 Task: Create a due date automation trigger when advanced on, 2 working days after a card is due add content with a description containing resume at 11:00 AM.
Action: Mouse moved to (1083, 79)
Screenshot: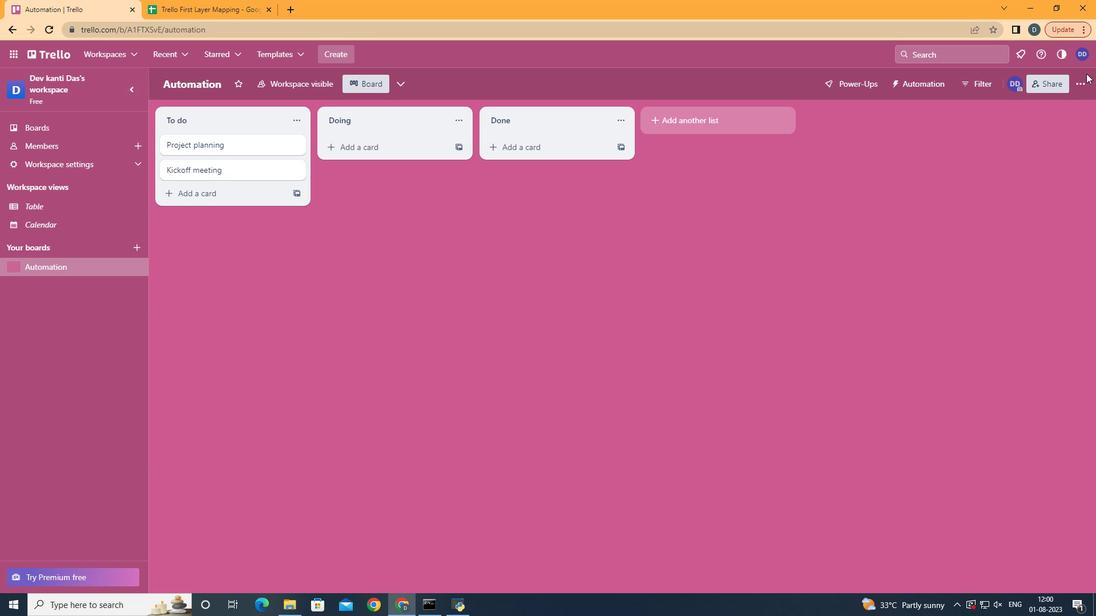 
Action: Mouse pressed left at (1083, 79)
Screenshot: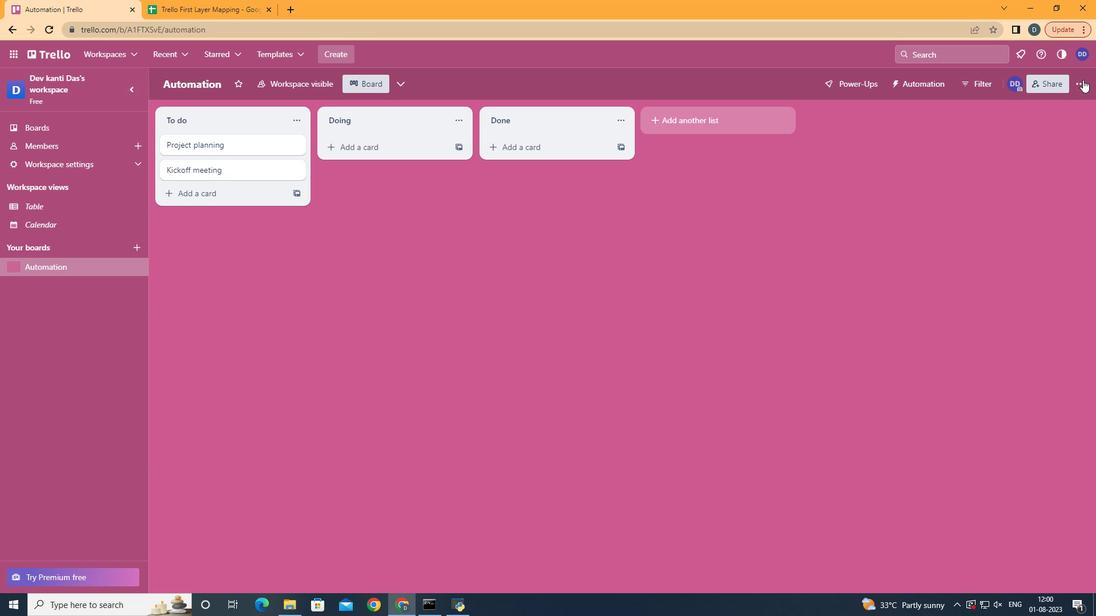 
Action: Mouse moved to (979, 250)
Screenshot: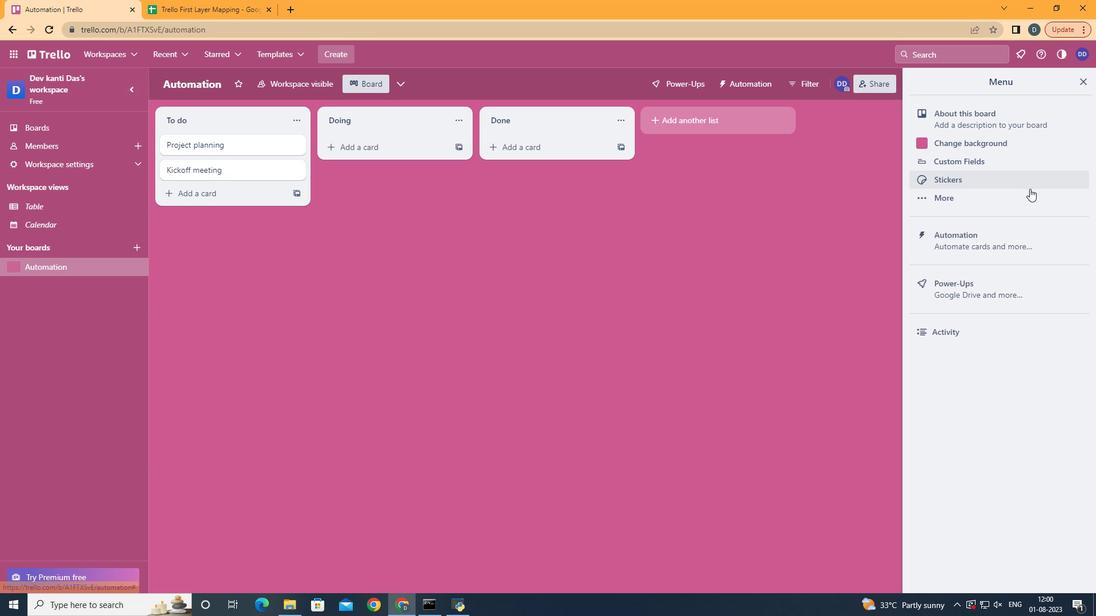 
Action: Mouse pressed left at (979, 250)
Screenshot: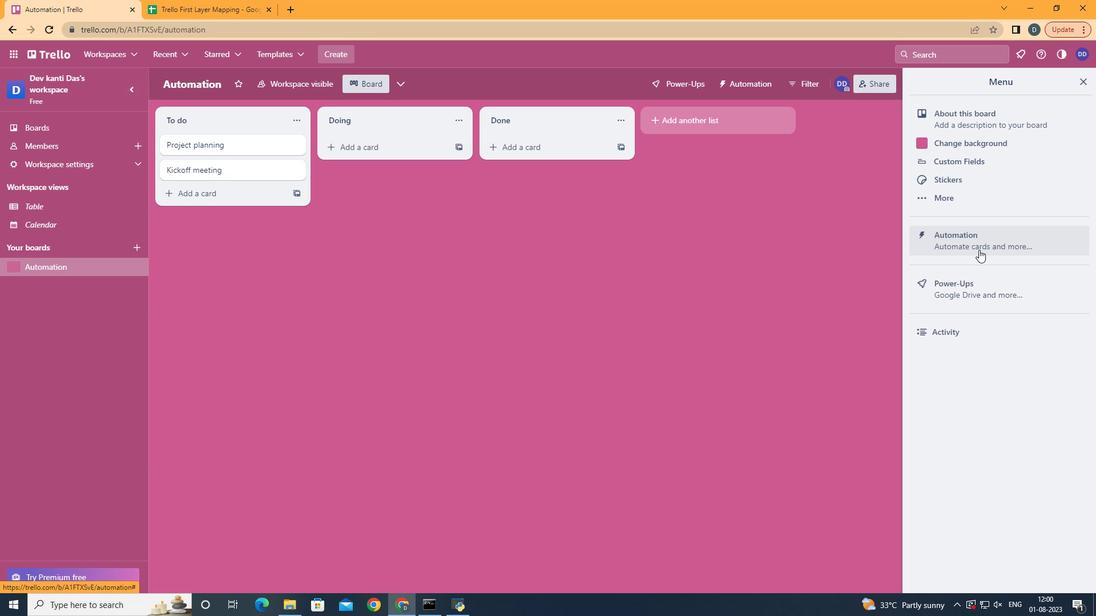 
Action: Mouse moved to (218, 224)
Screenshot: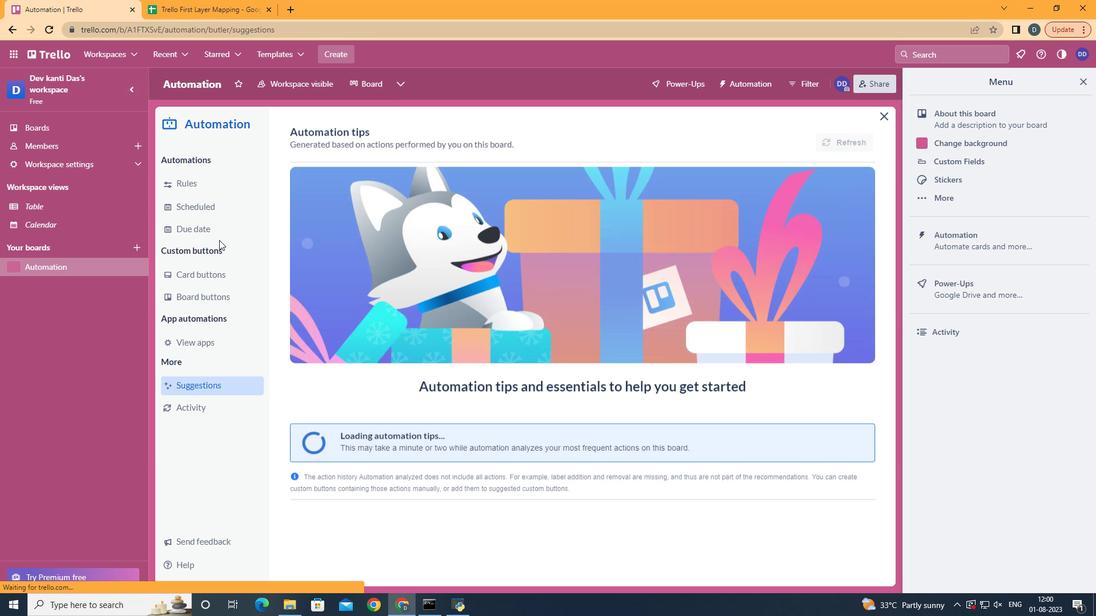 
Action: Mouse pressed left at (218, 224)
Screenshot: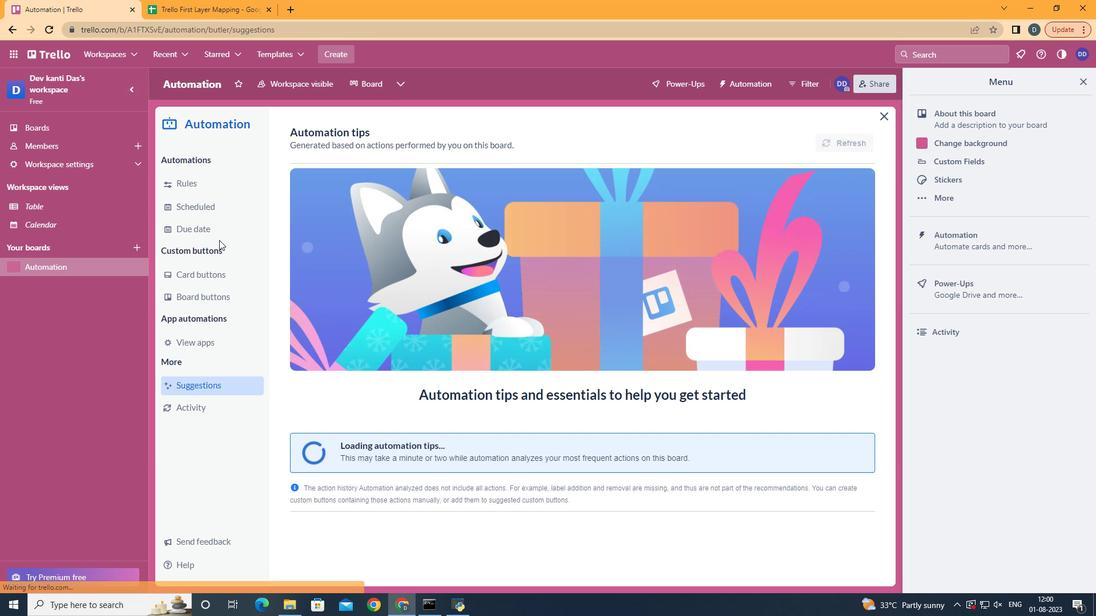 
Action: Mouse moved to (827, 131)
Screenshot: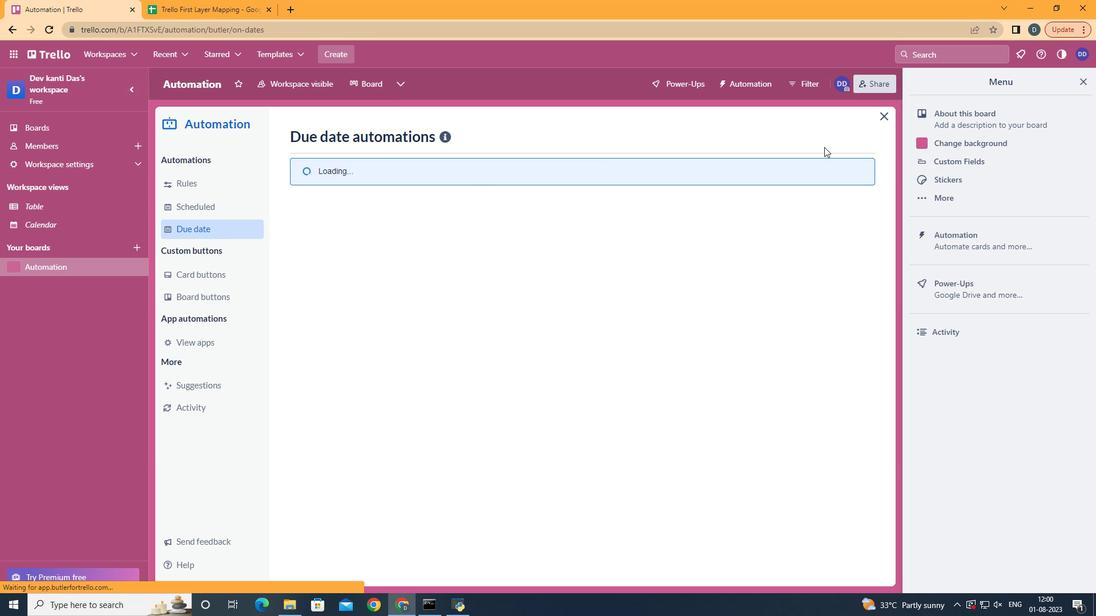 
Action: Mouse pressed left at (827, 131)
Screenshot: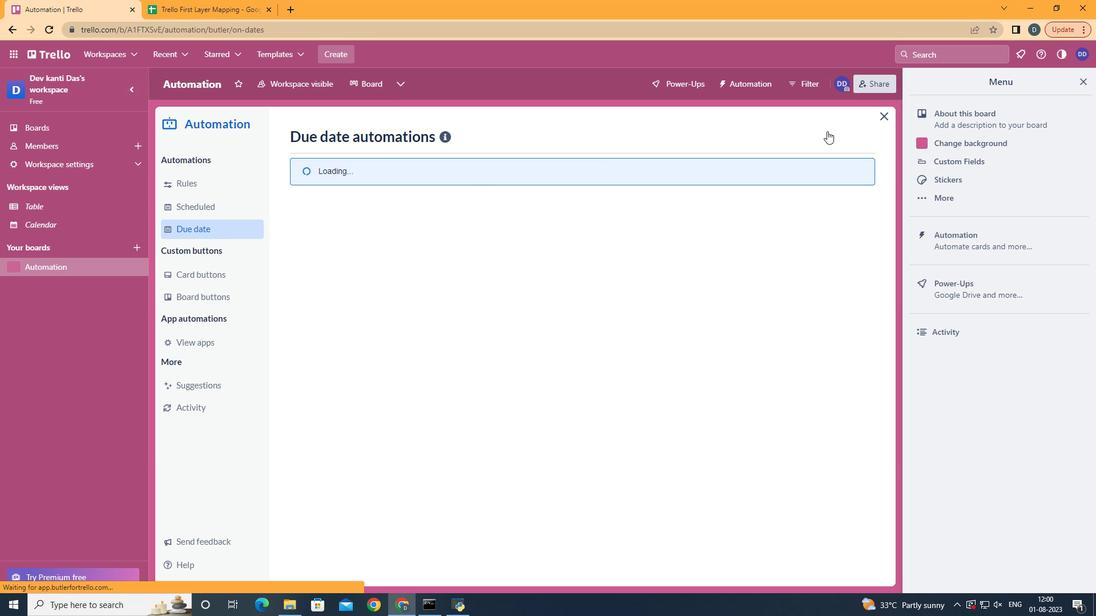 
Action: Mouse moved to (619, 248)
Screenshot: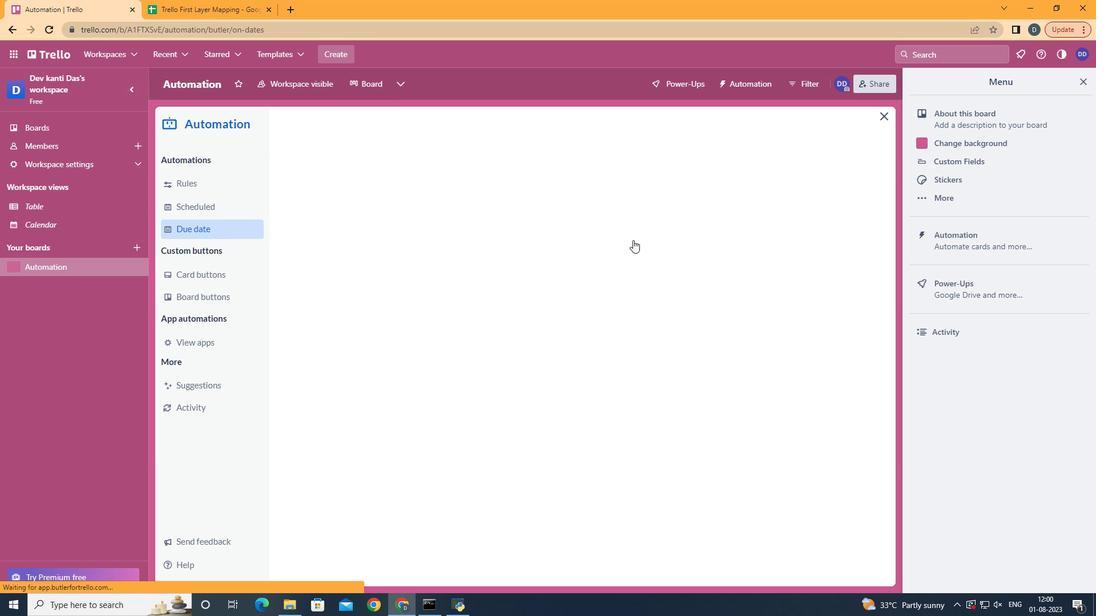 
Action: Mouse pressed left at (619, 248)
Screenshot: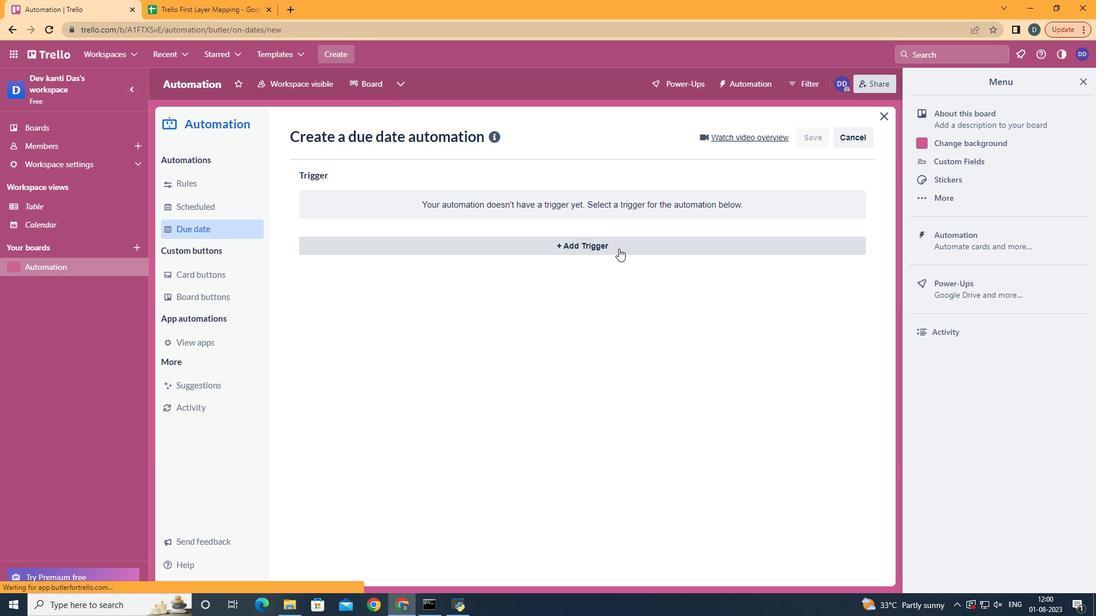 
Action: Mouse moved to (389, 462)
Screenshot: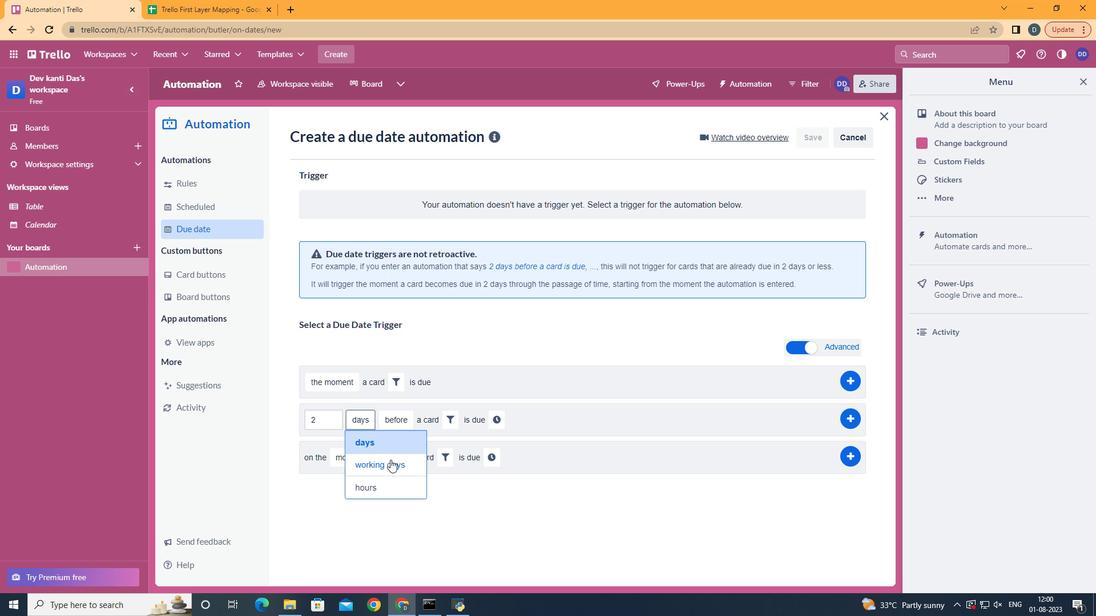
Action: Mouse pressed left at (389, 462)
Screenshot: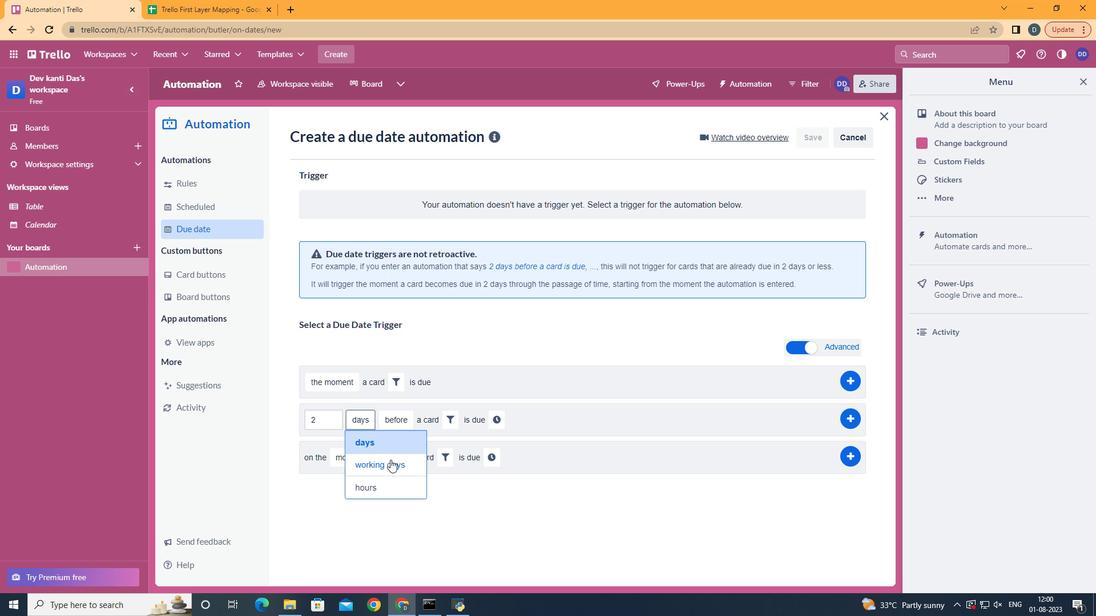 
Action: Mouse moved to (422, 465)
Screenshot: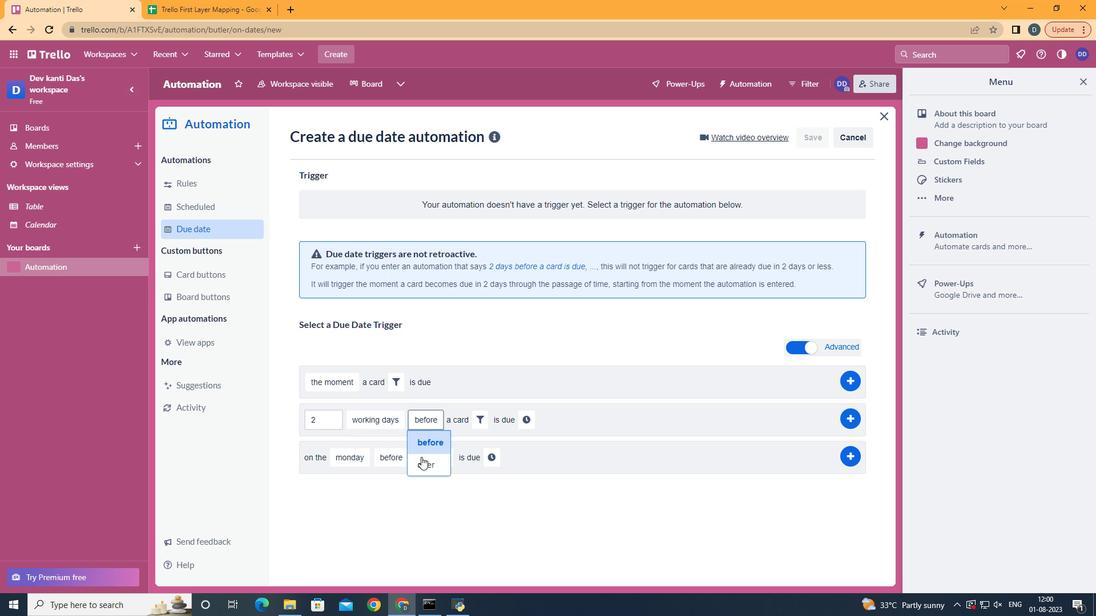 
Action: Mouse pressed left at (422, 465)
Screenshot: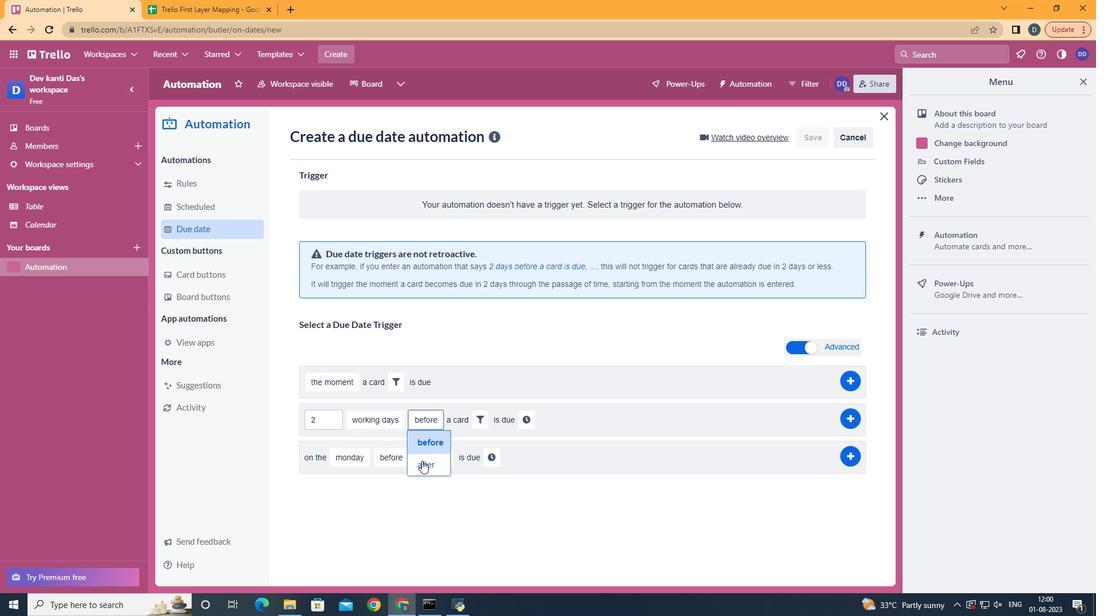
Action: Mouse moved to (479, 414)
Screenshot: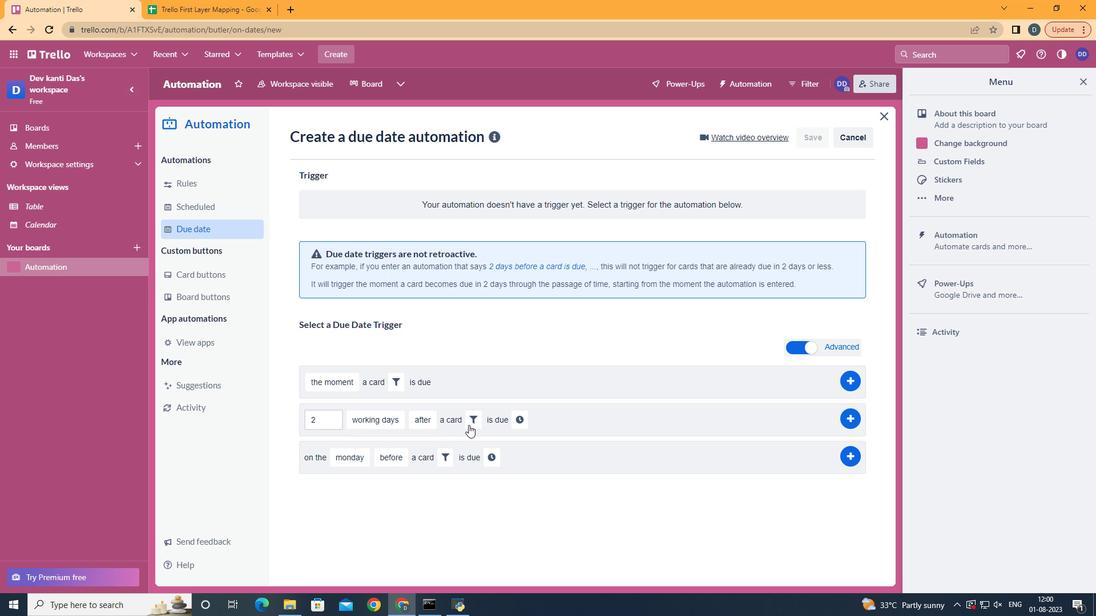 
Action: Mouse pressed left at (479, 414)
Screenshot: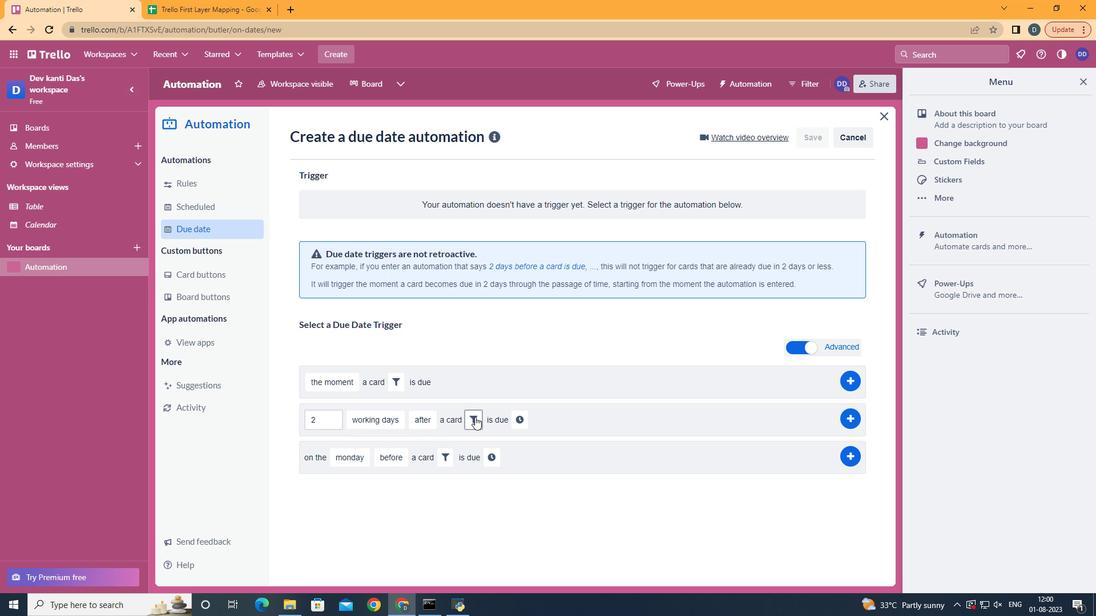 
Action: Mouse moved to (630, 461)
Screenshot: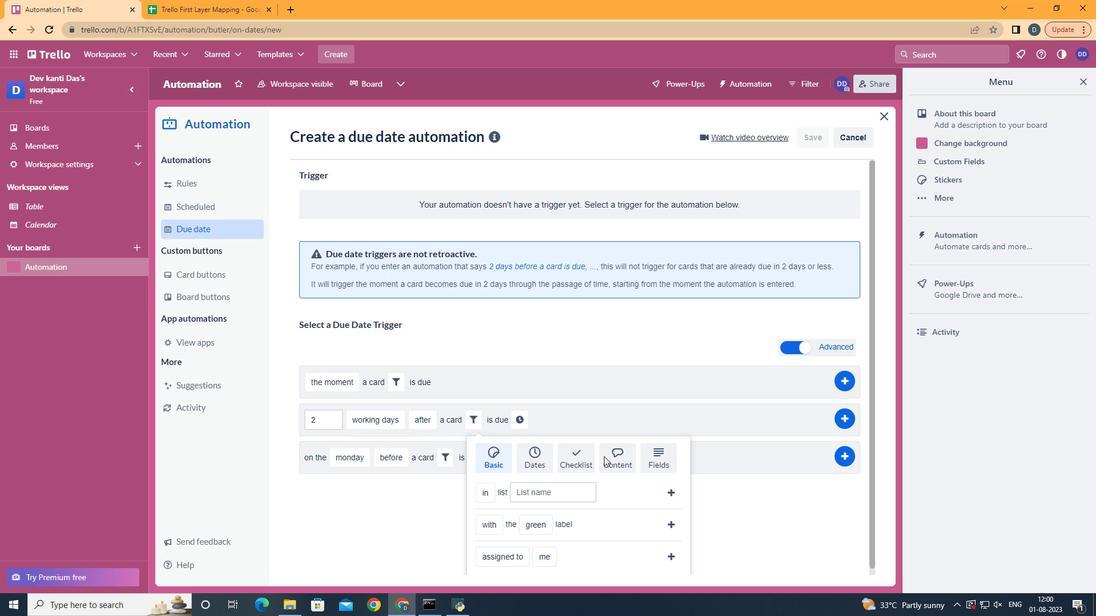 
Action: Mouse pressed left at (630, 461)
Screenshot: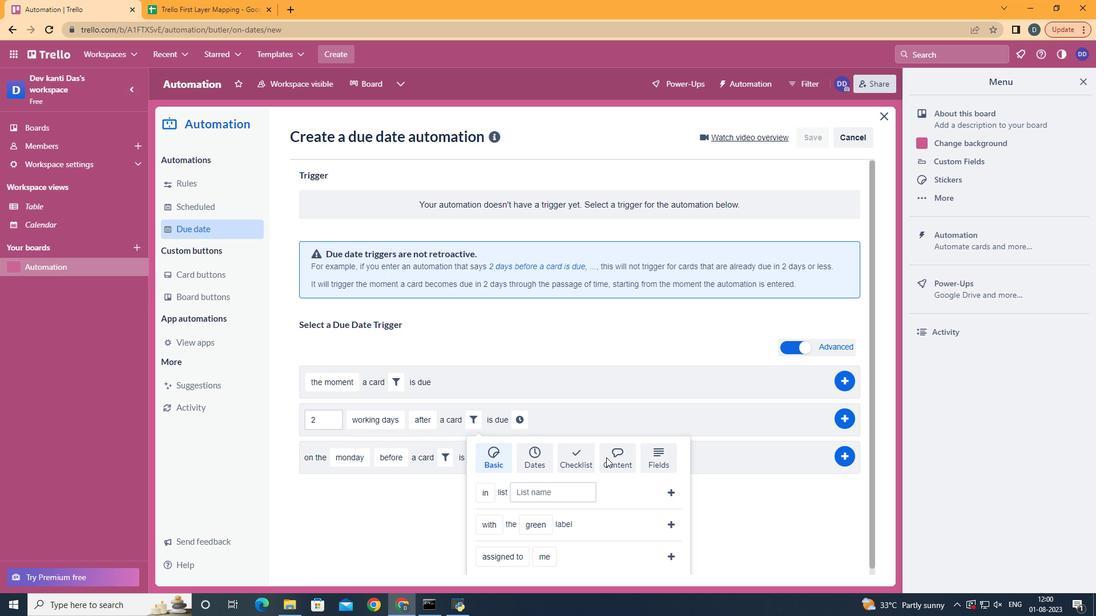 
Action: Mouse moved to (529, 536)
Screenshot: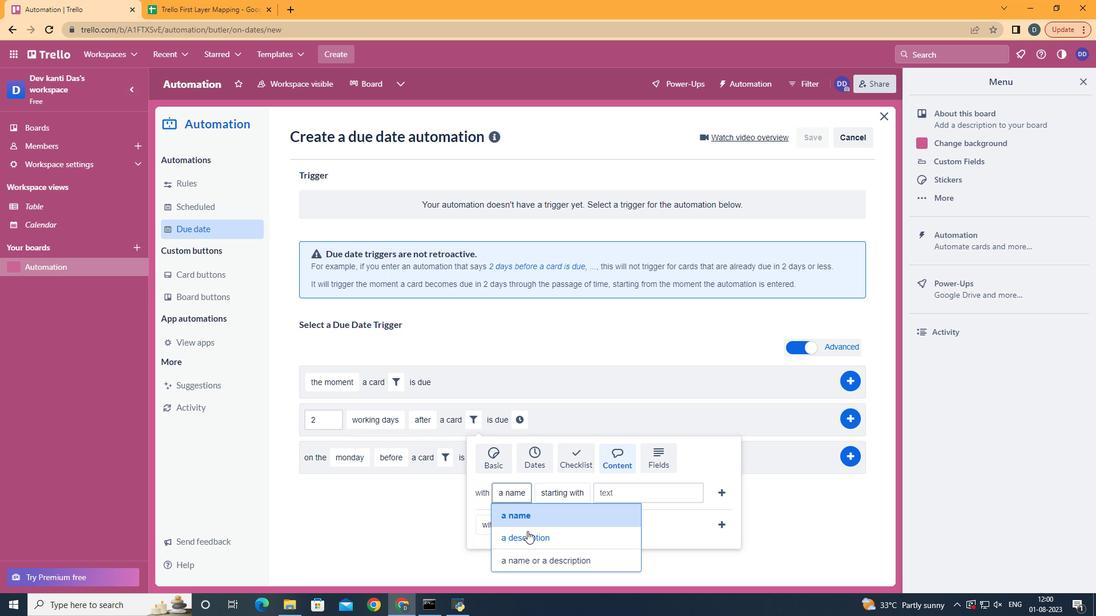 
Action: Mouse pressed left at (529, 536)
Screenshot: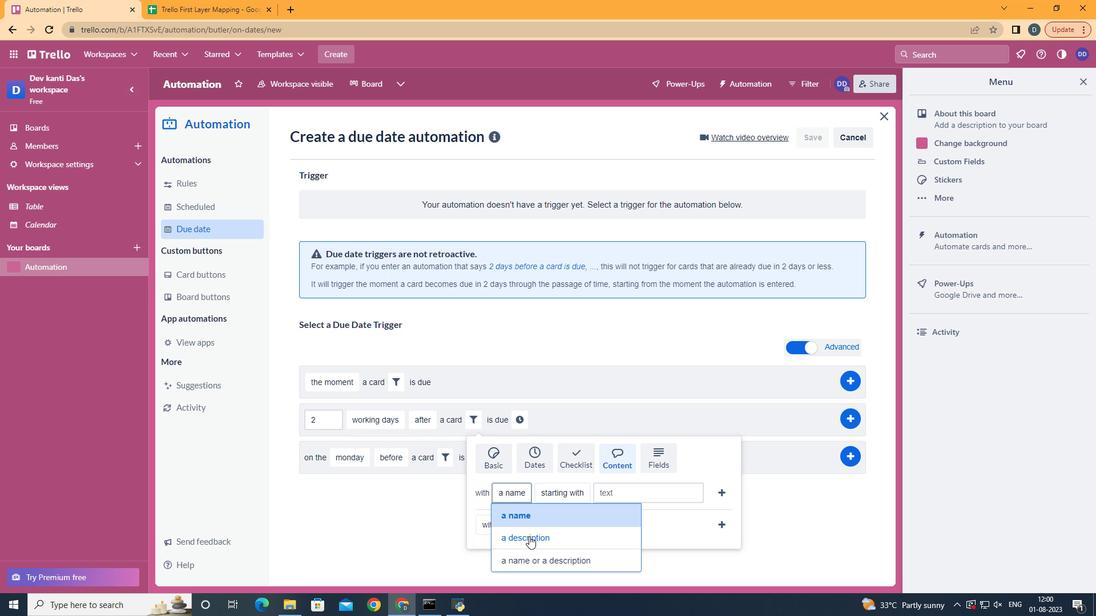 
Action: Mouse moved to (588, 405)
Screenshot: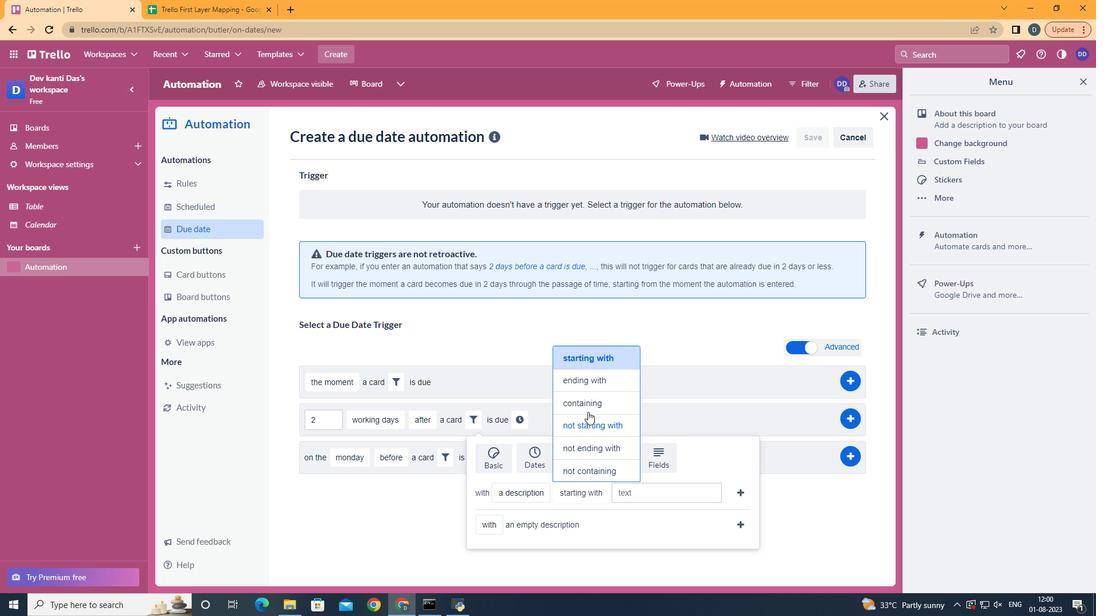 
Action: Mouse pressed left at (588, 405)
Screenshot: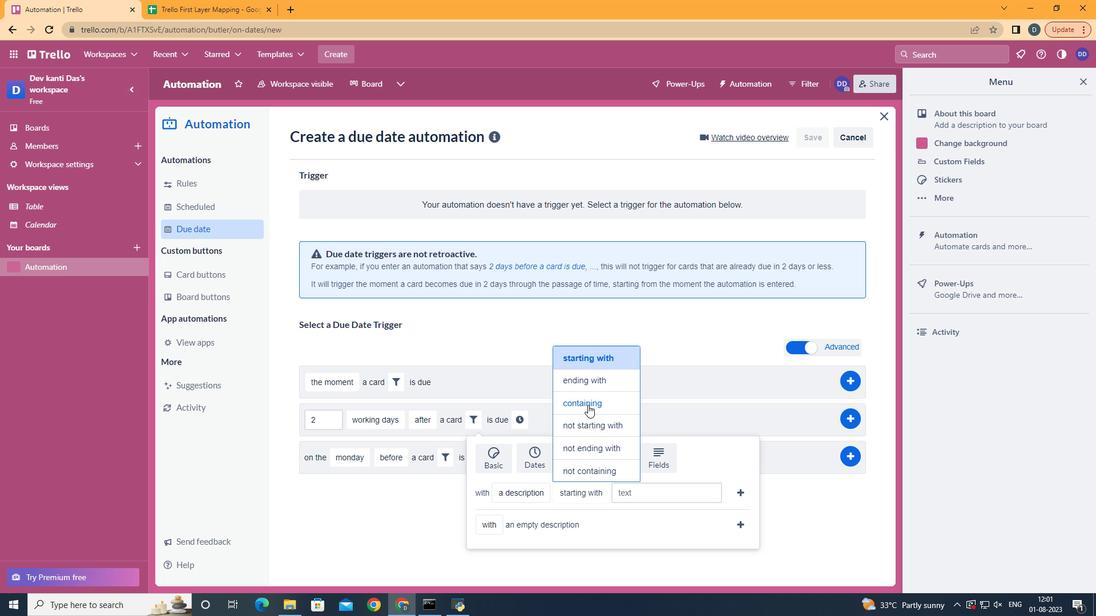 
Action: Mouse moved to (646, 496)
Screenshot: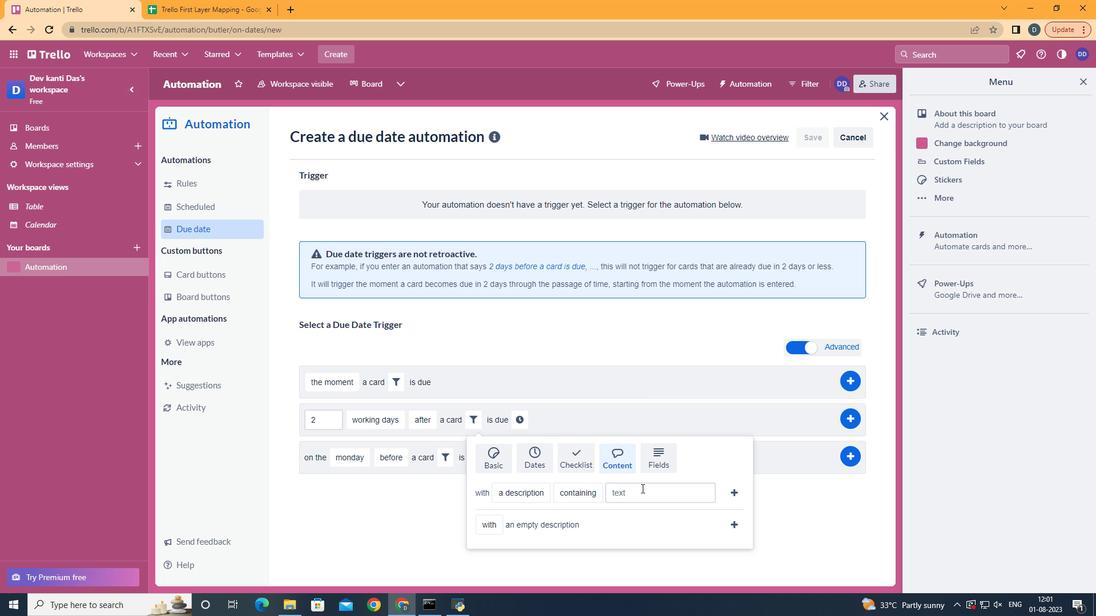 
Action: Mouse pressed left at (646, 496)
Screenshot: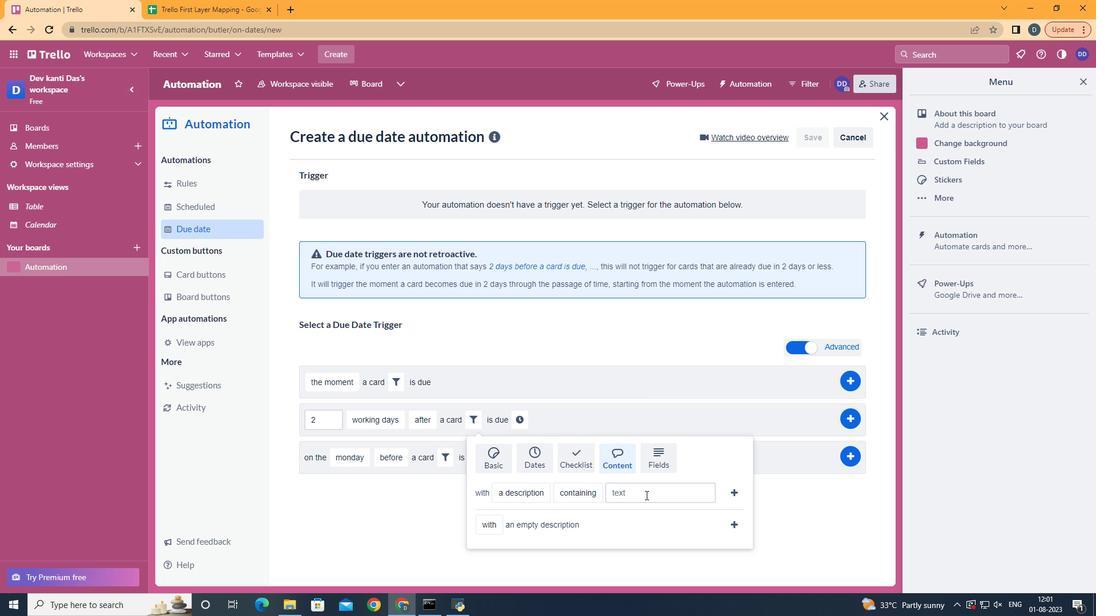 
Action: Key pressed resume
Screenshot: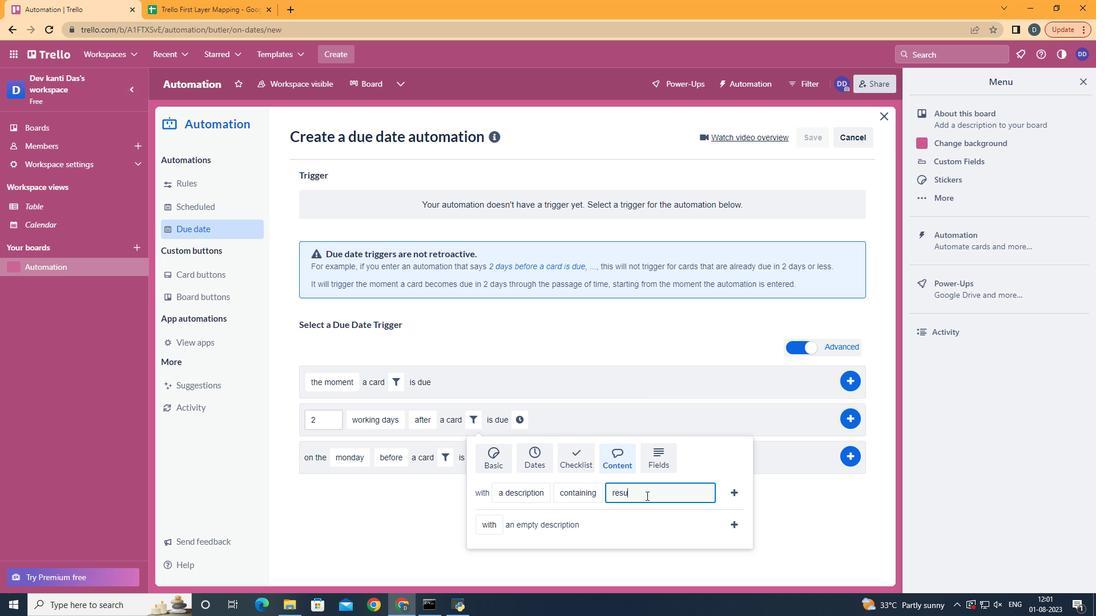 
Action: Mouse moved to (736, 491)
Screenshot: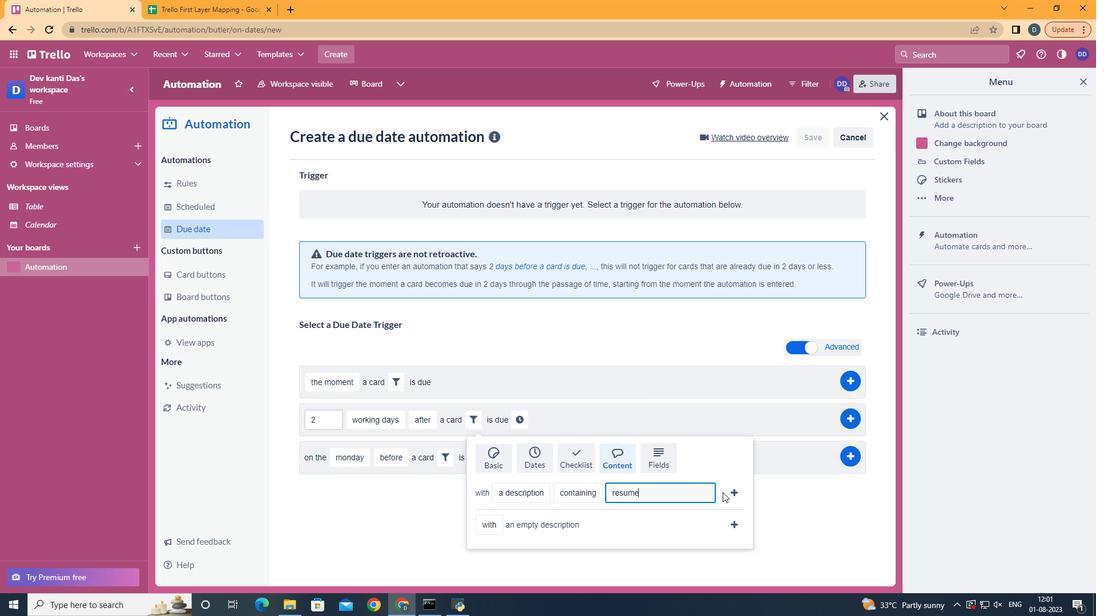 
Action: Mouse pressed left at (736, 491)
Screenshot: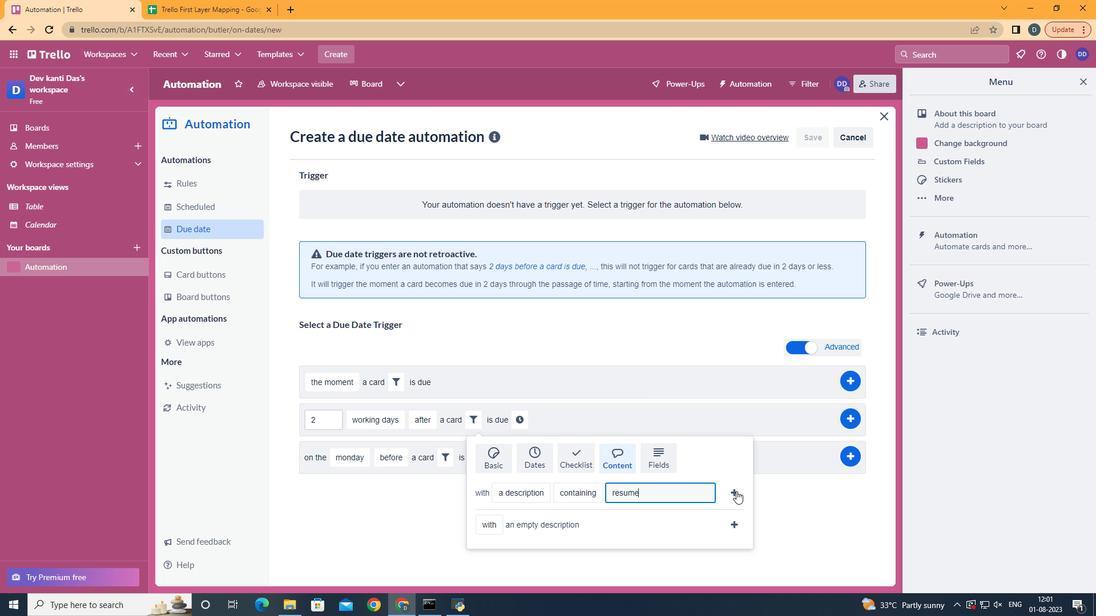 
Action: Mouse moved to (683, 418)
Screenshot: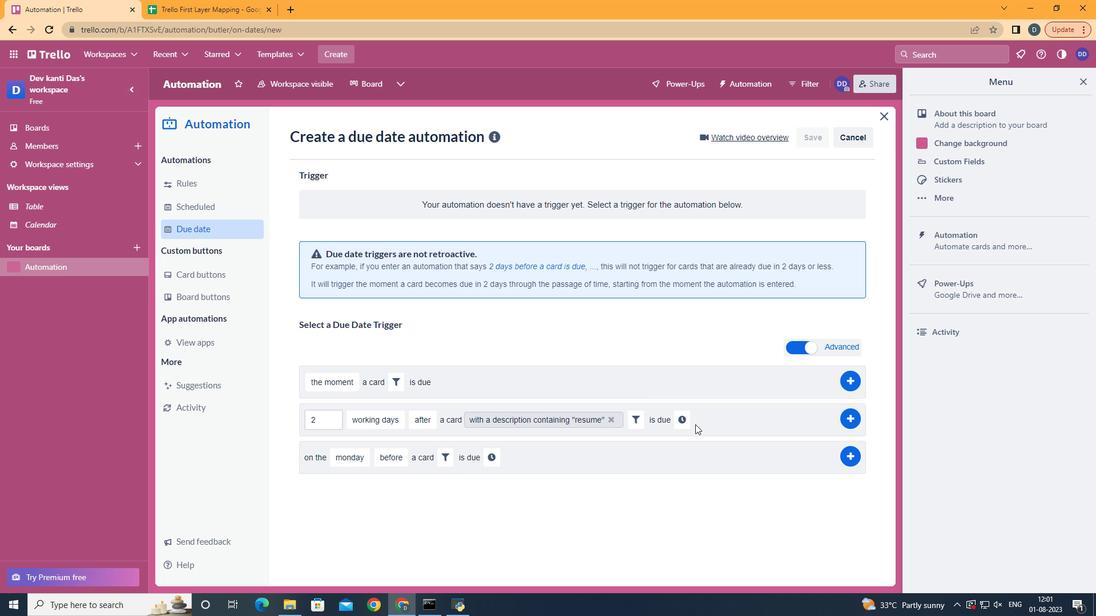 
Action: Mouse pressed left at (683, 418)
Screenshot: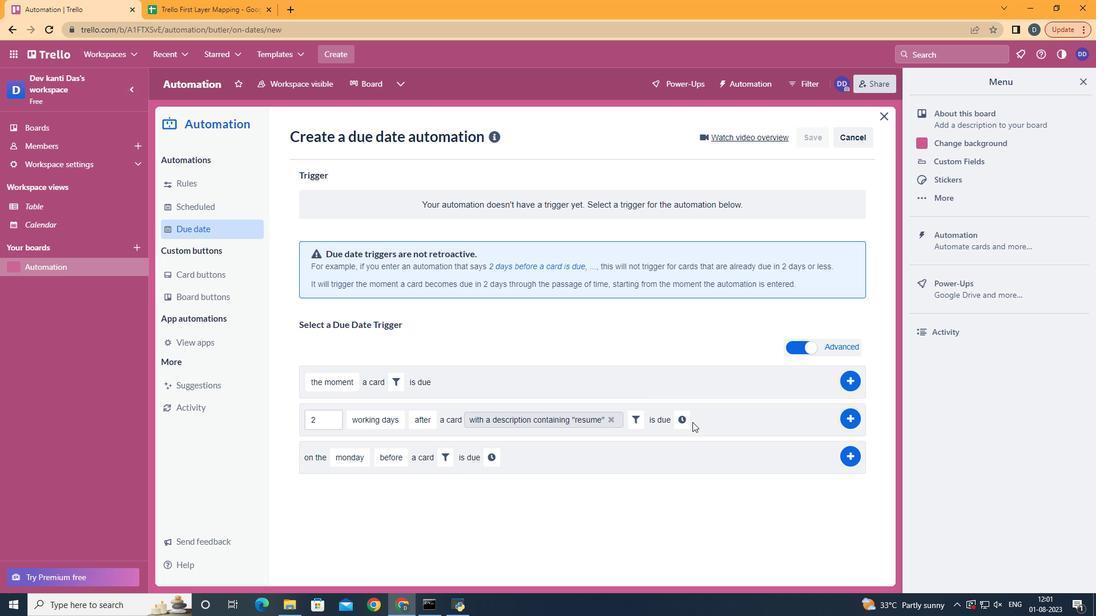 
Action: Mouse moved to (715, 423)
Screenshot: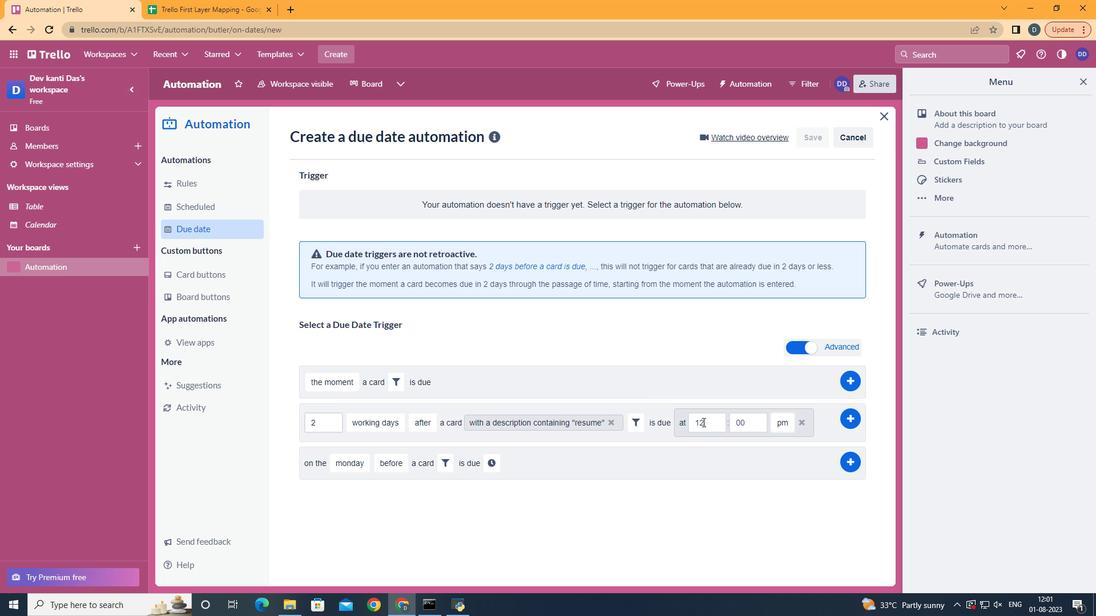 
Action: Mouse pressed left at (715, 423)
Screenshot: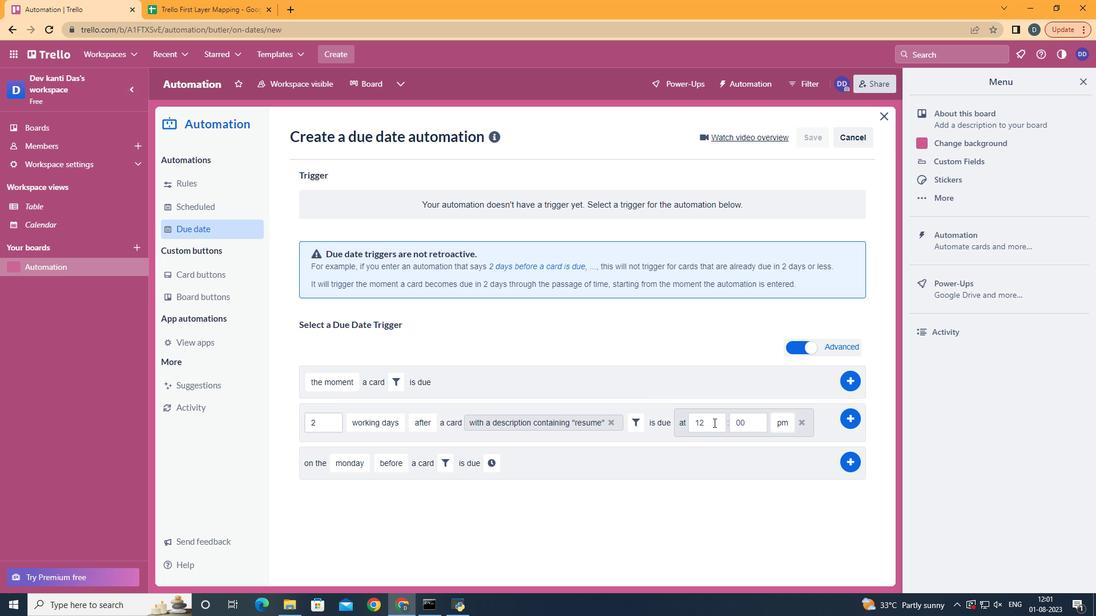 
Action: Key pressed <Key.backspace>1
Screenshot: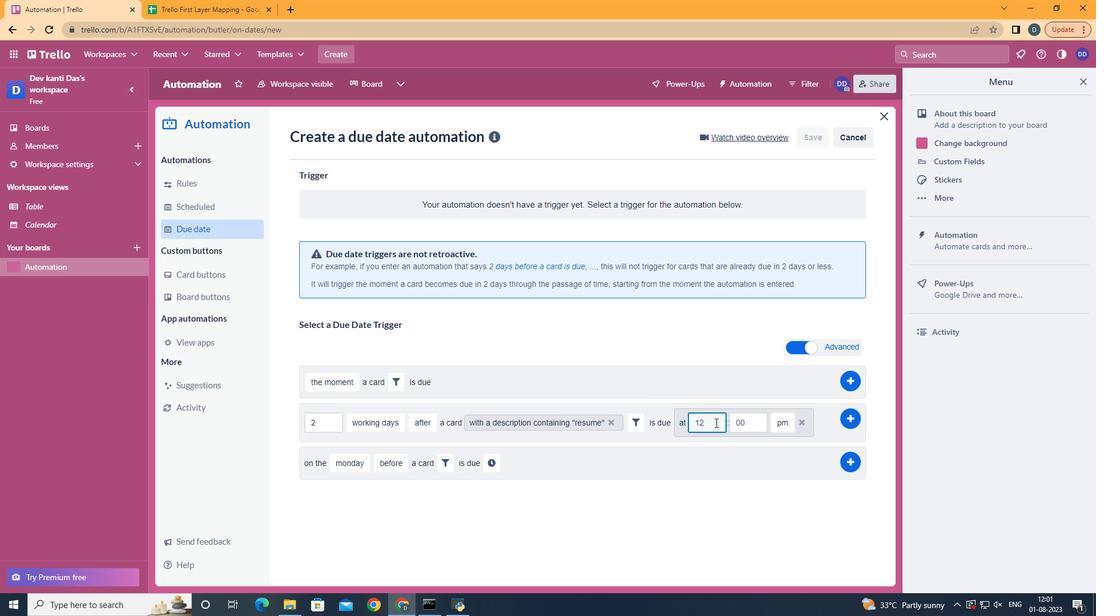 
Action: Mouse moved to (783, 444)
Screenshot: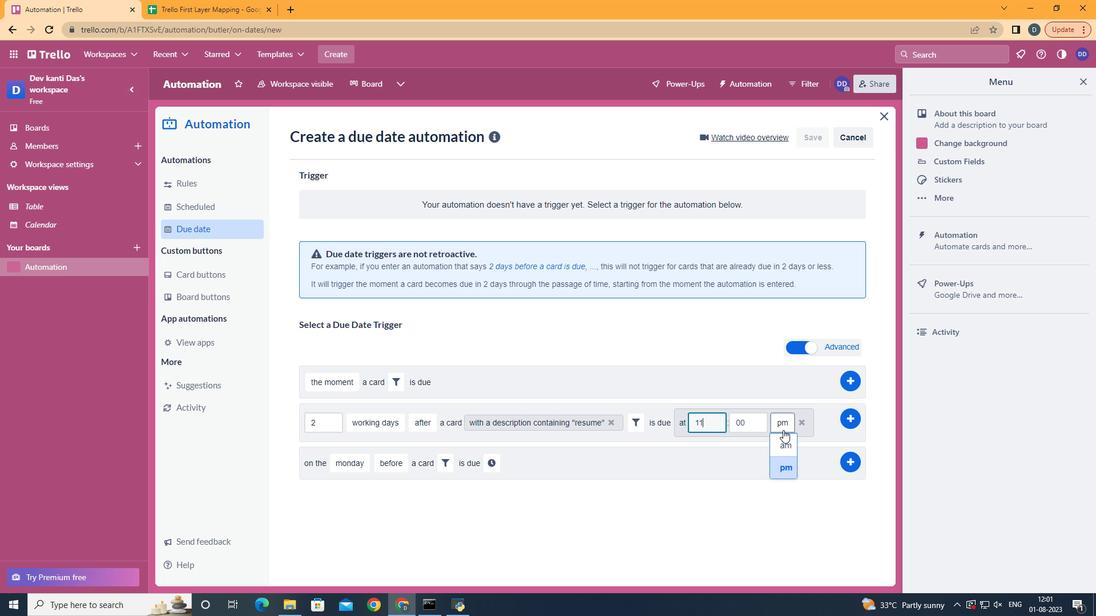 
Action: Mouse pressed left at (783, 444)
Screenshot: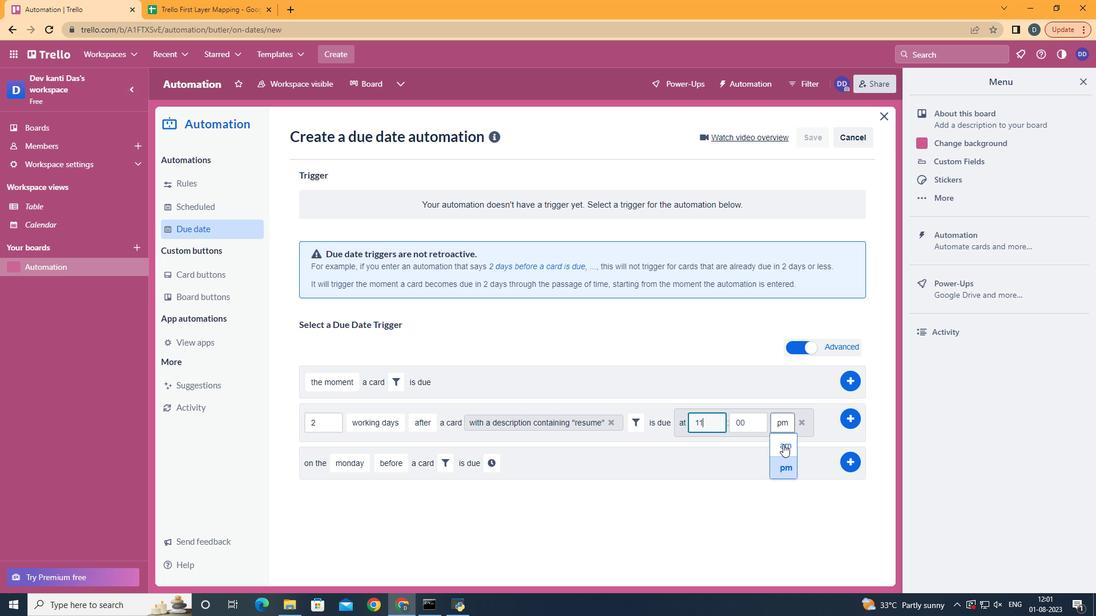 
Action: Mouse moved to (848, 419)
Screenshot: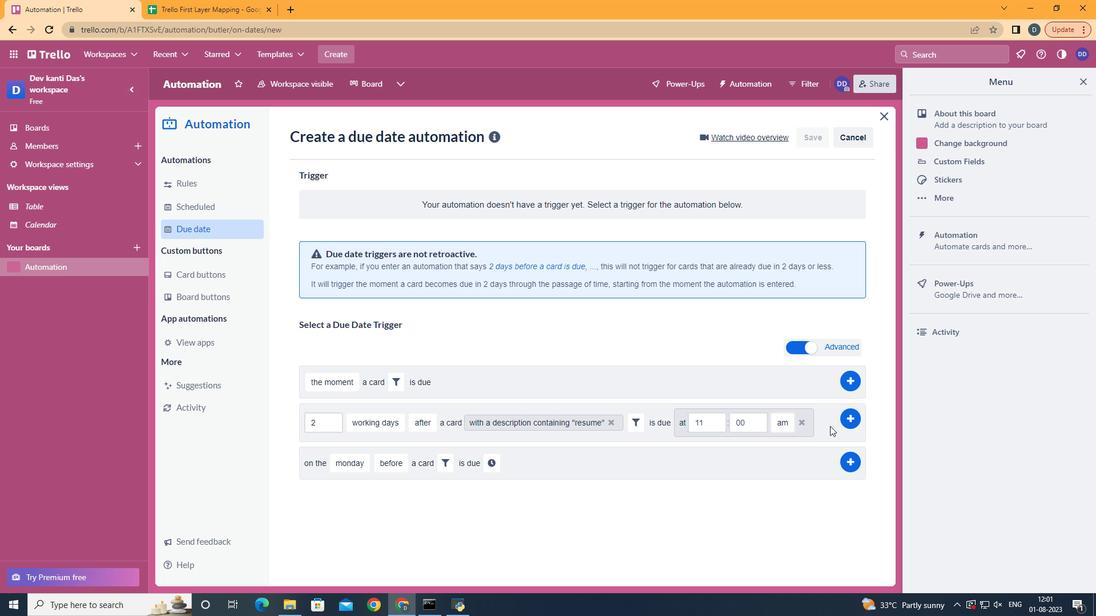 
Action: Mouse pressed left at (848, 419)
Screenshot: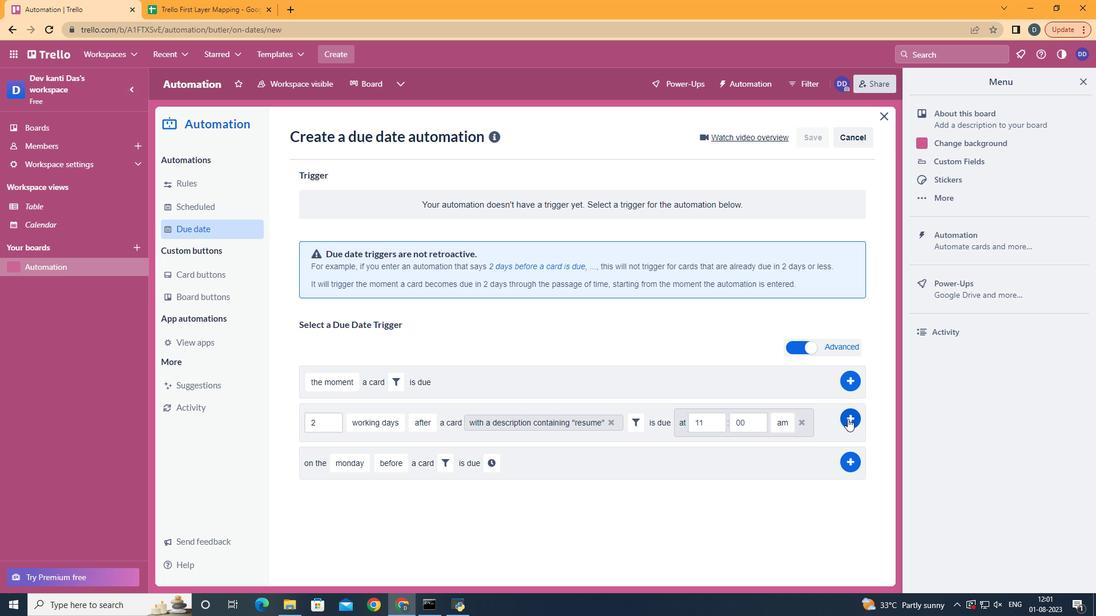 
Action: Mouse moved to (573, 190)
Screenshot: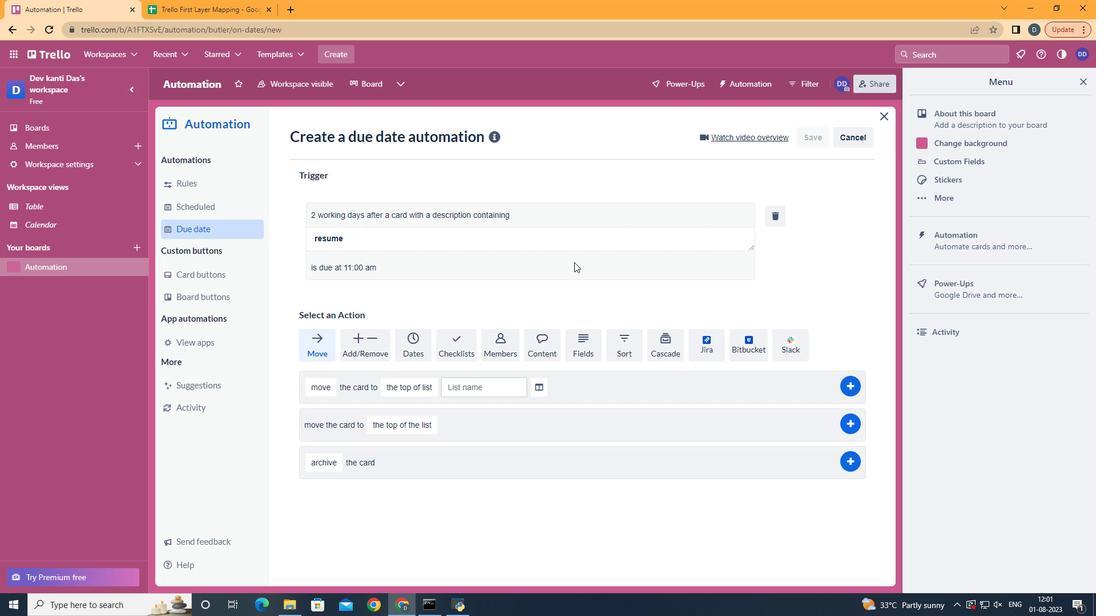 
